 Task: Select a due date automation when advanced on, 2 days before a card is due add dates starting in 1 working days at 11:00 AM.
Action: Mouse moved to (949, 73)
Screenshot: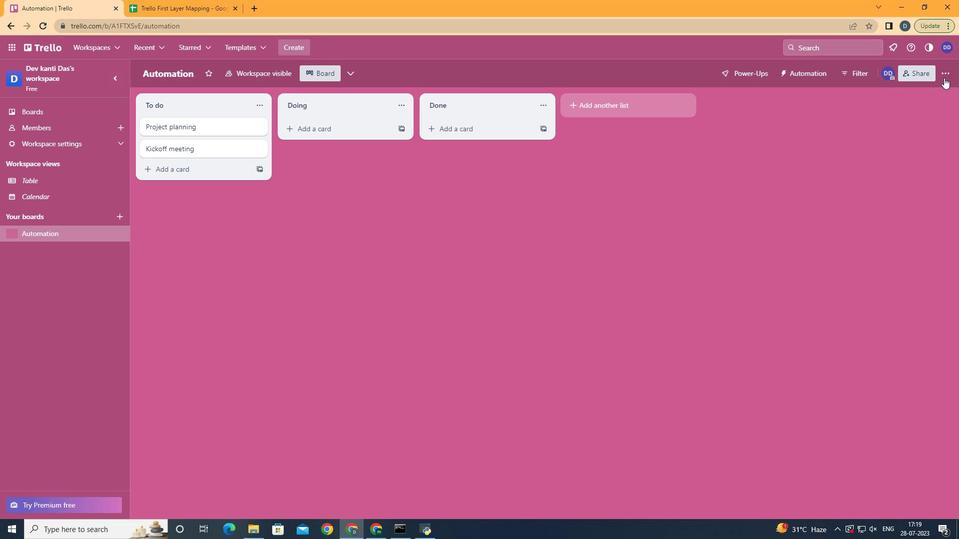 
Action: Mouse pressed left at (949, 73)
Screenshot: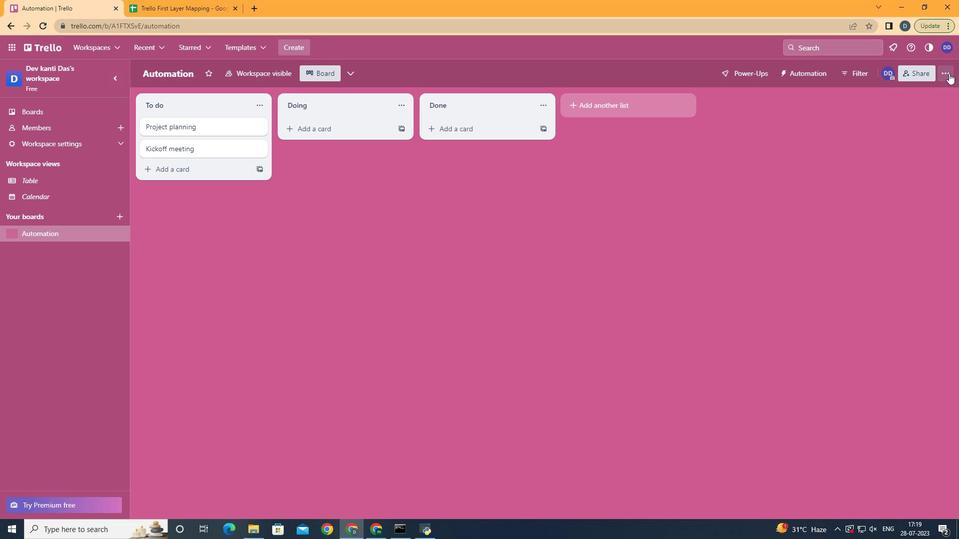 
Action: Mouse moved to (870, 215)
Screenshot: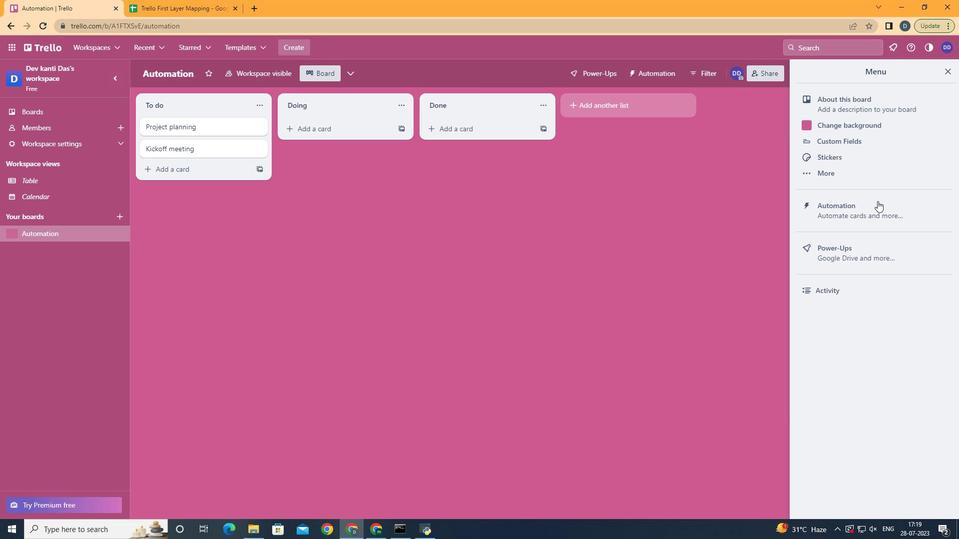 
Action: Mouse pressed left at (870, 215)
Screenshot: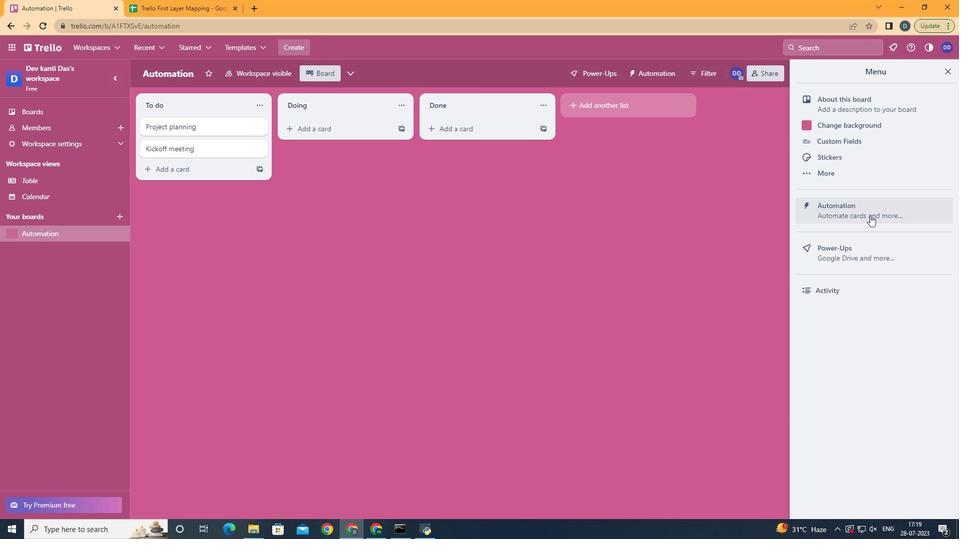 
Action: Mouse moved to (196, 201)
Screenshot: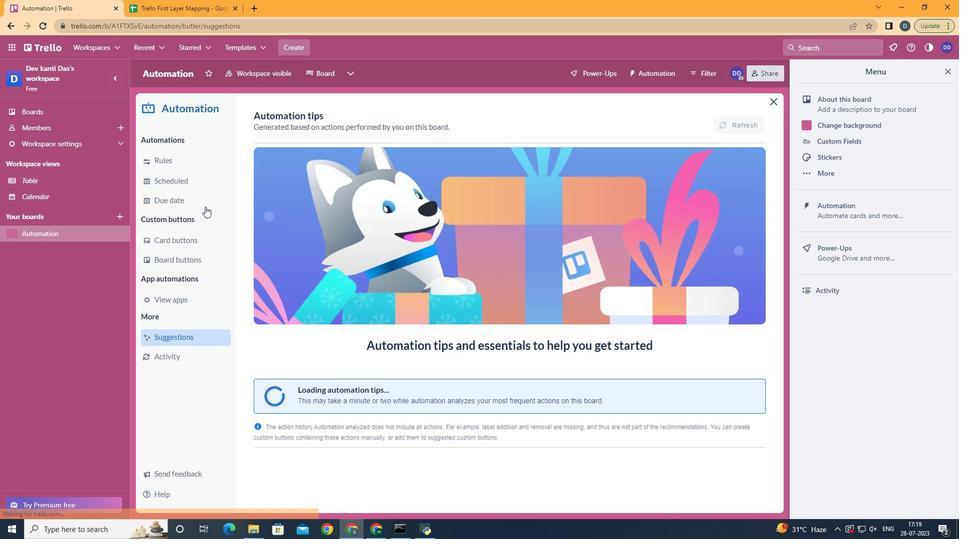 
Action: Mouse pressed left at (196, 201)
Screenshot: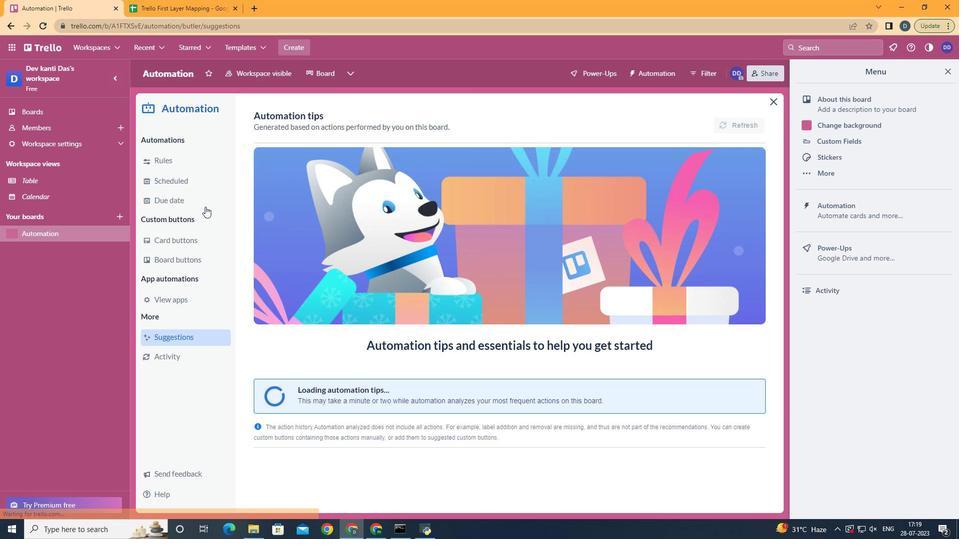 
Action: Mouse moved to (700, 114)
Screenshot: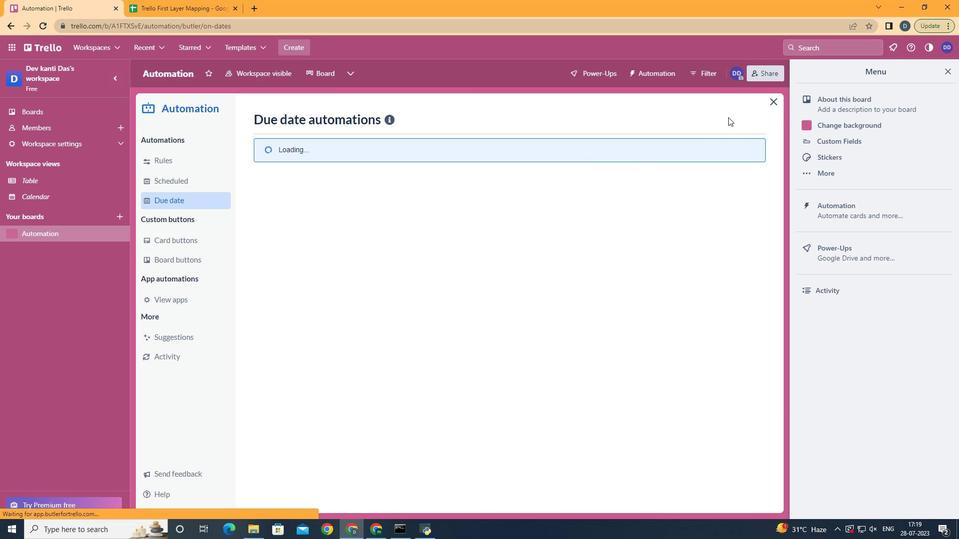 
Action: Mouse pressed left at (700, 114)
Screenshot: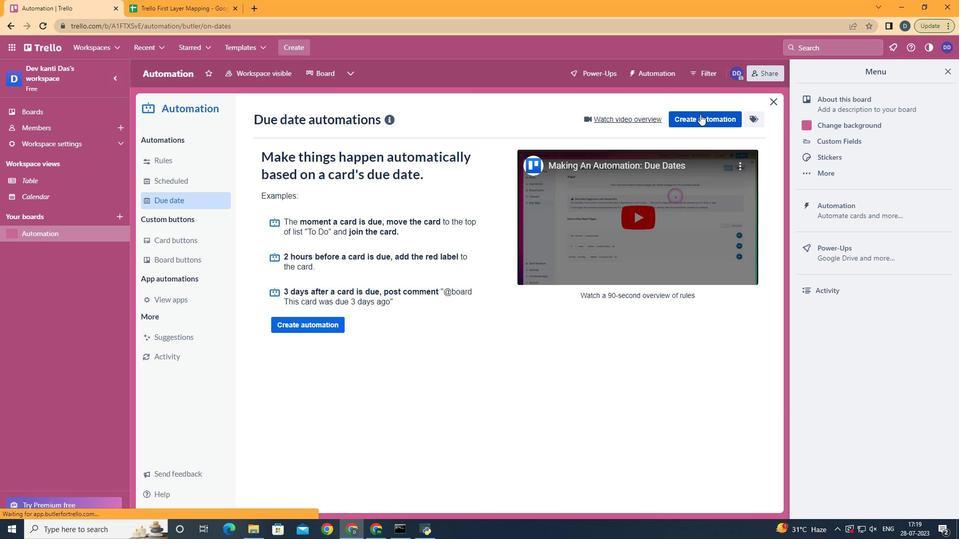
Action: Mouse moved to (367, 208)
Screenshot: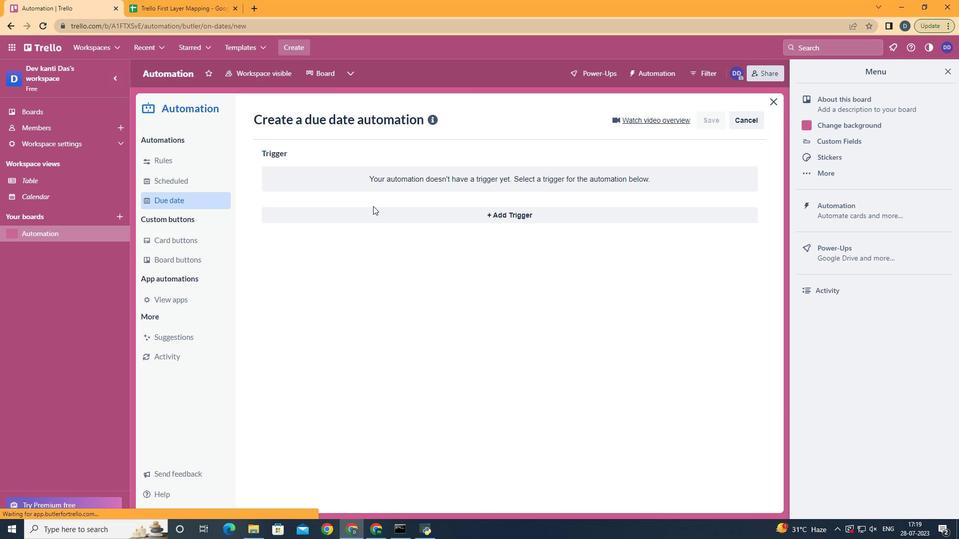 
Action: Mouse pressed left at (367, 208)
Screenshot: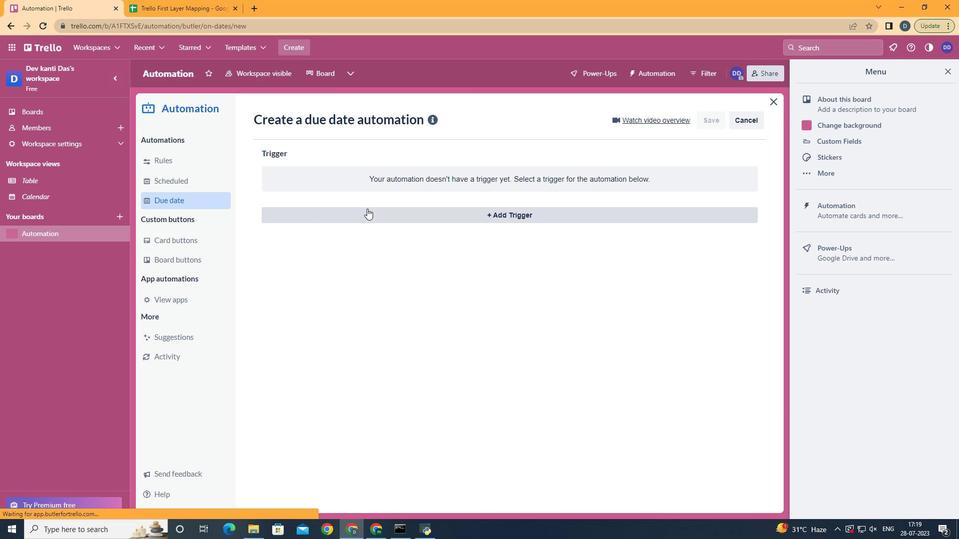 
Action: Mouse moved to (387, 365)
Screenshot: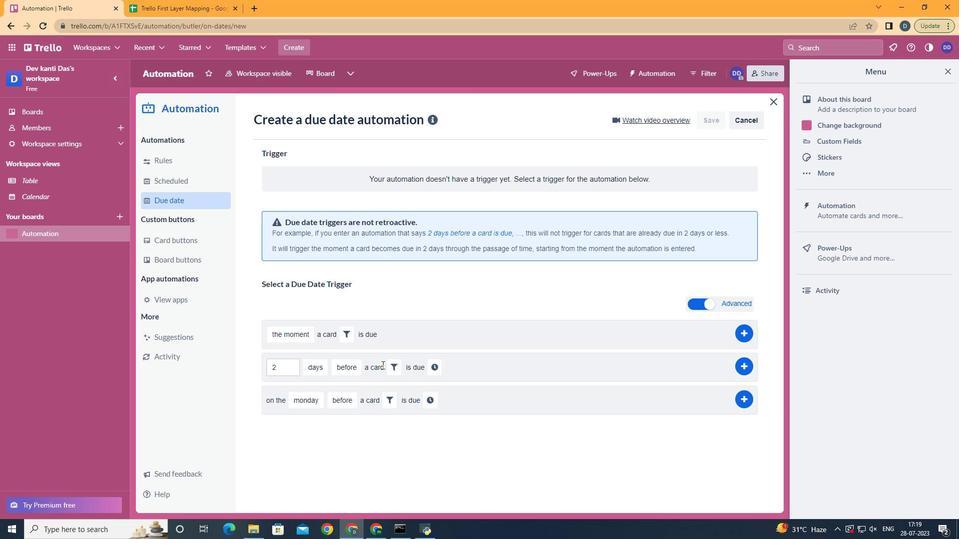 
Action: Mouse pressed left at (387, 365)
Screenshot: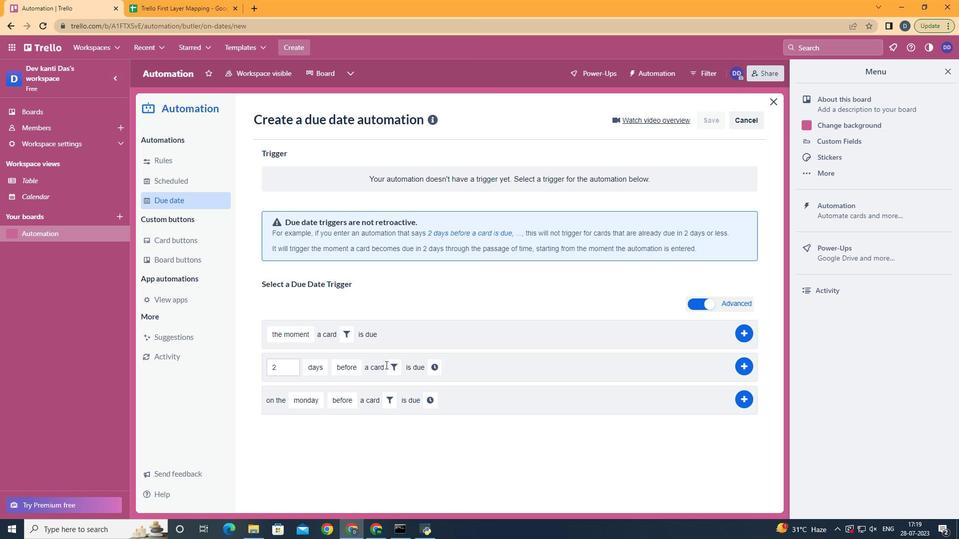 
Action: Mouse moved to (450, 401)
Screenshot: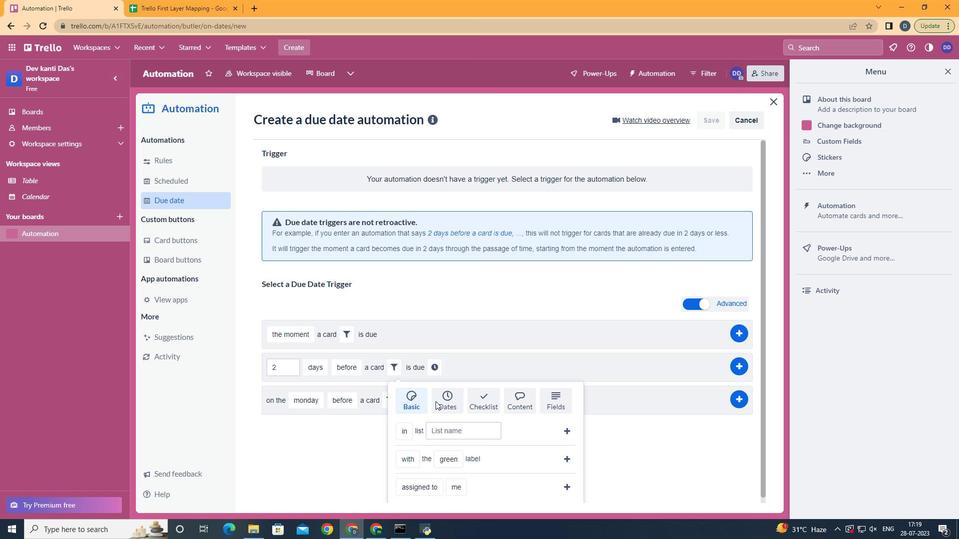 
Action: Mouse pressed left at (450, 401)
Screenshot: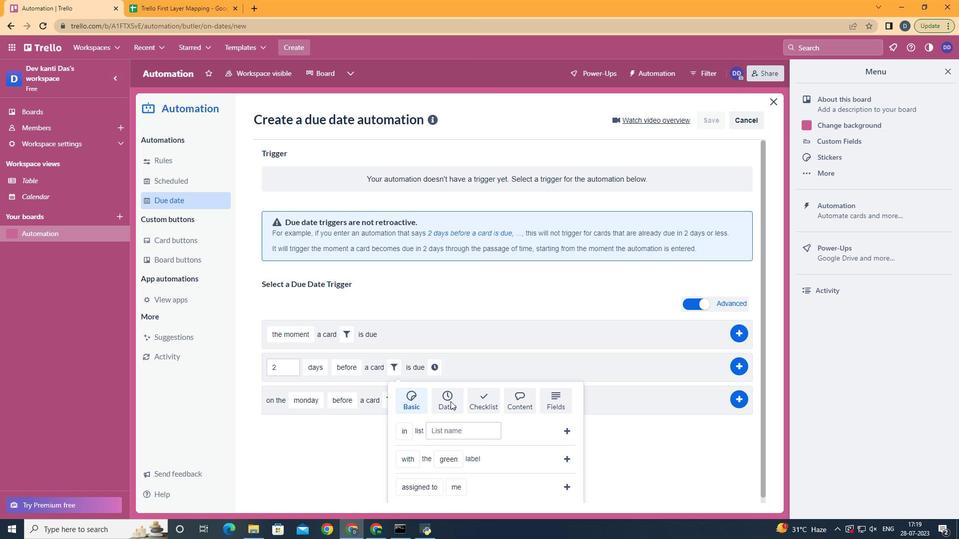 
Action: Mouse scrolled (450, 401) with delta (0, 0)
Screenshot: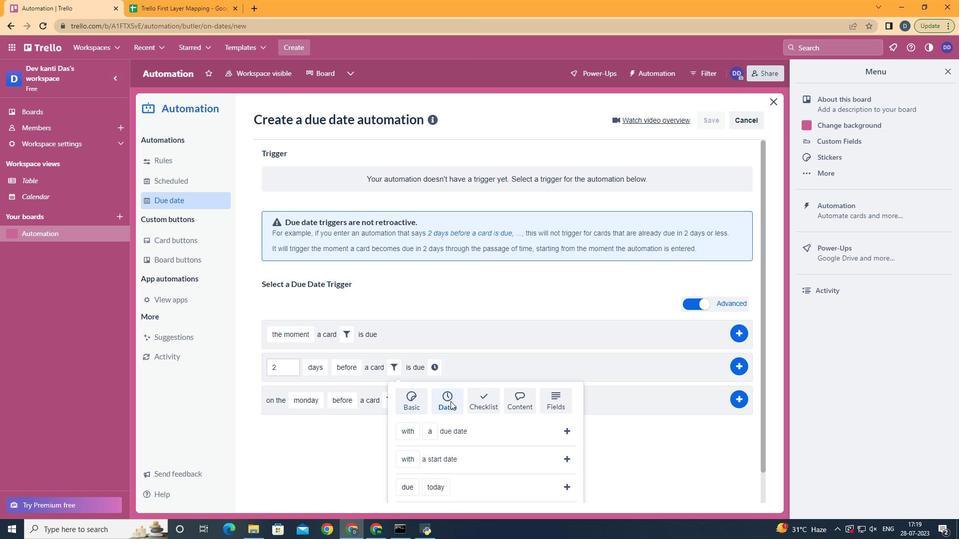 
Action: Mouse scrolled (450, 401) with delta (0, 0)
Screenshot: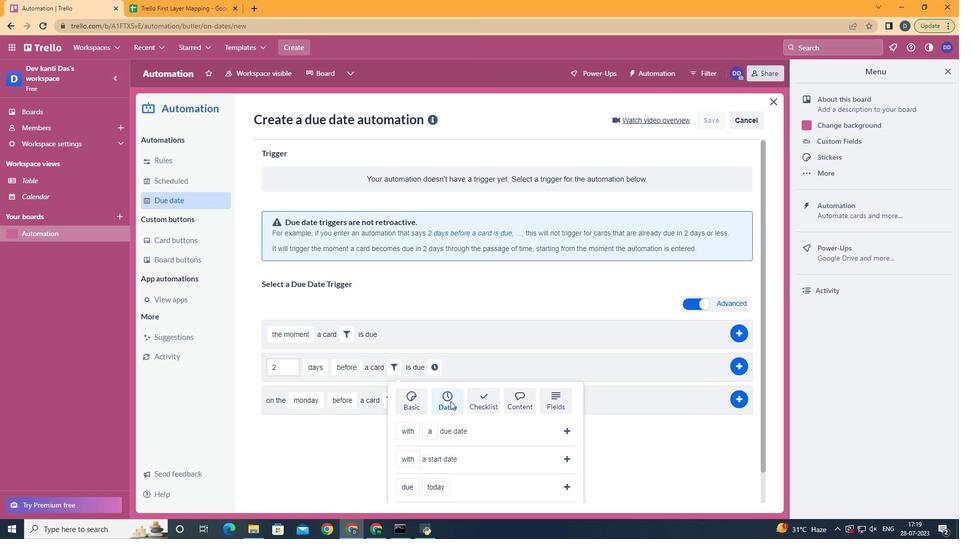 
Action: Mouse scrolled (450, 401) with delta (0, 0)
Screenshot: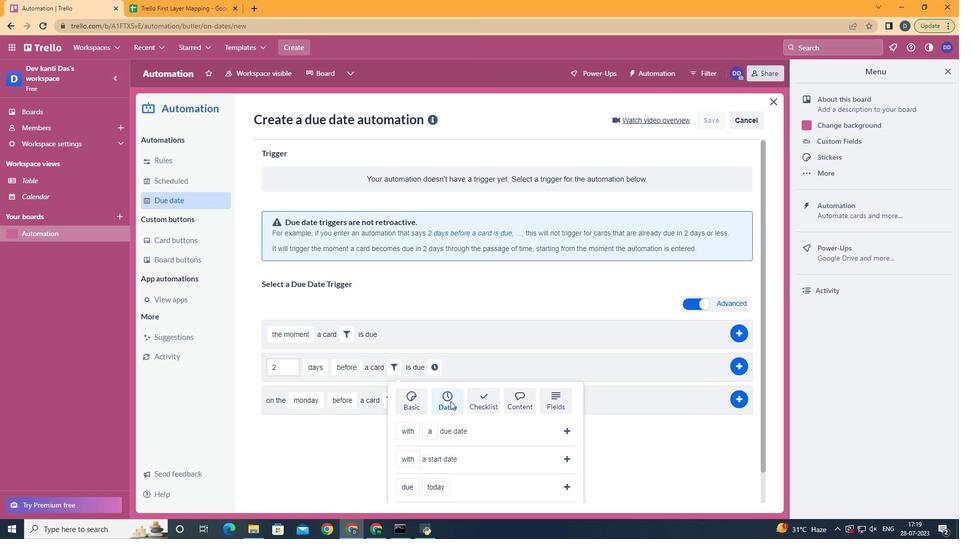 
Action: Mouse scrolled (450, 401) with delta (0, 0)
Screenshot: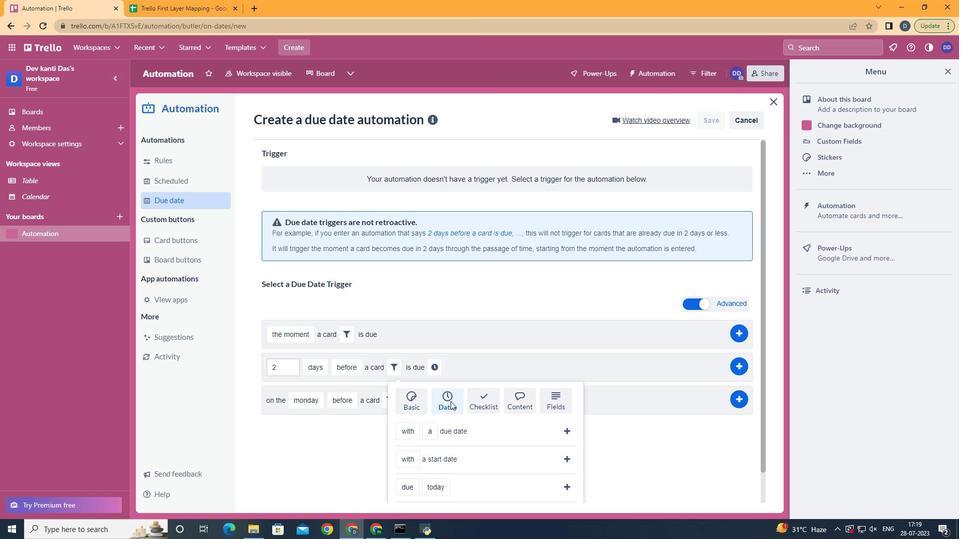 
Action: Mouse scrolled (450, 401) with delta (0, 0)
Screenshot: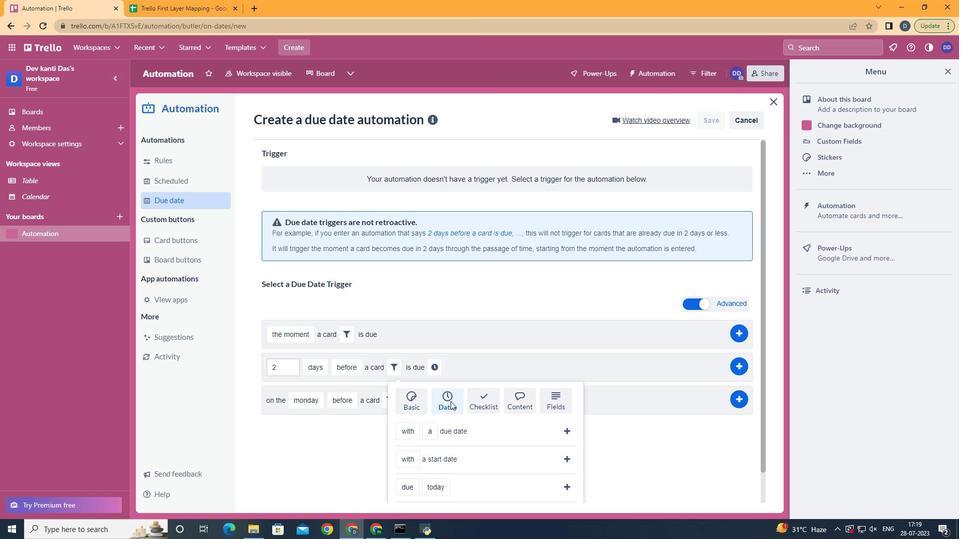 
Action: Mouse moved to (418, 461)
Screenshot: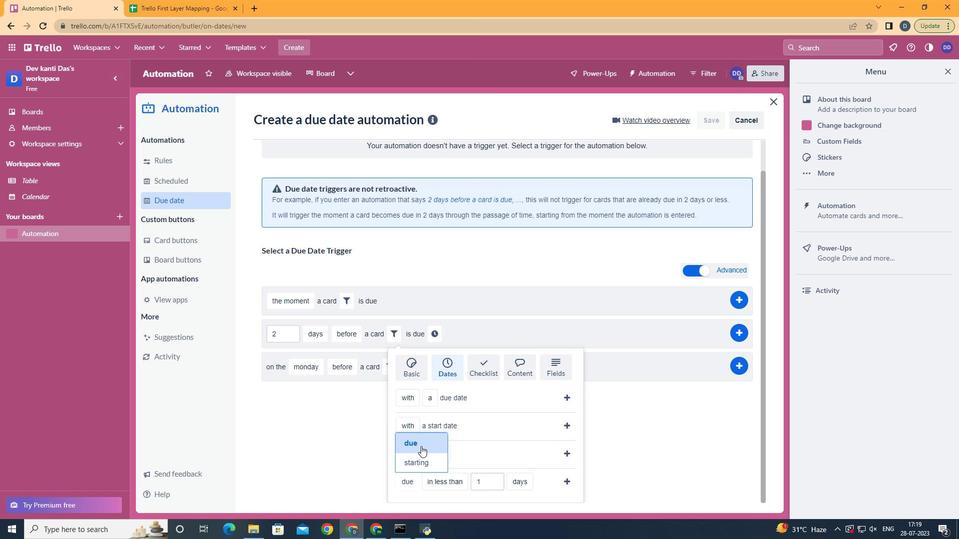 
Action: Mouse pressed left at (418, 461)
Screenshot: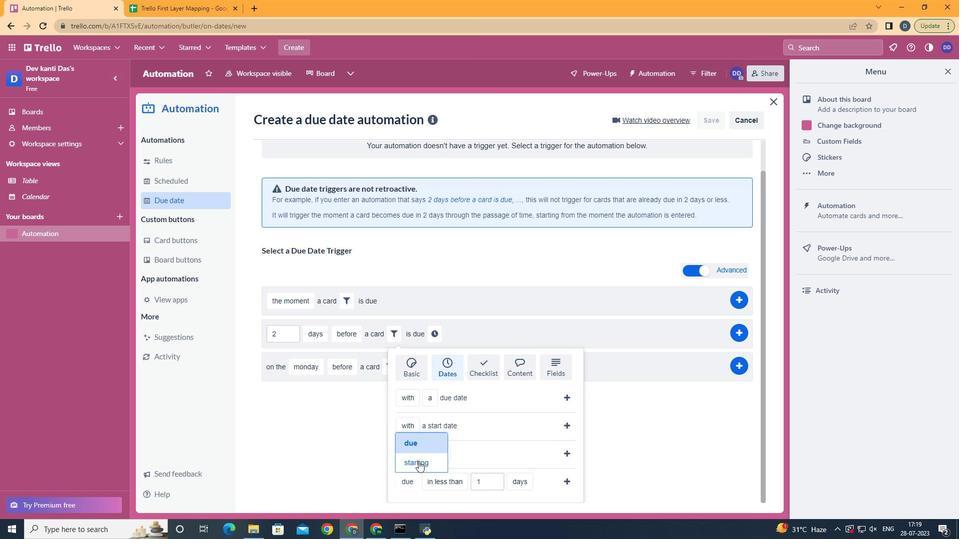 
Action: Mouse moved to (470, 443)
Screenshot: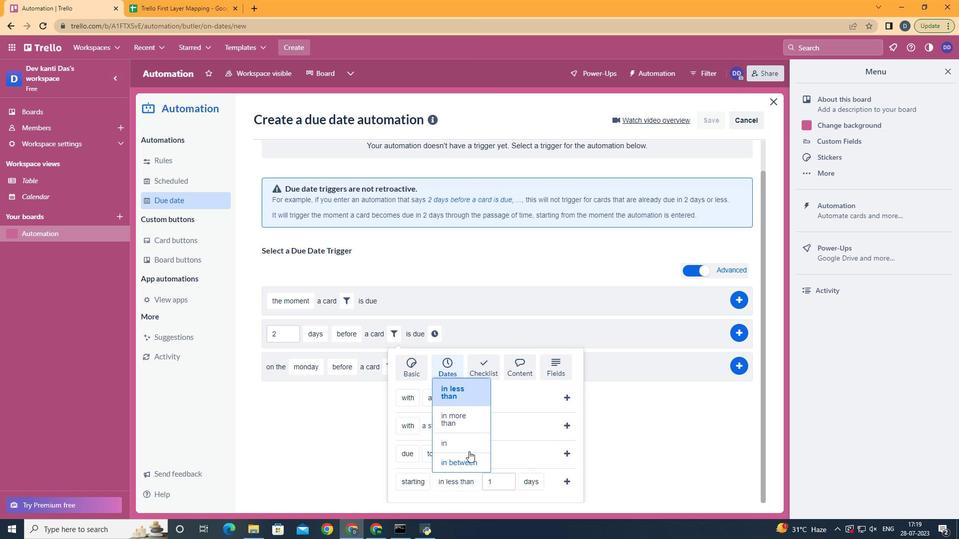 
Action: Mouse pressed left at (470, 443)
Screenshot: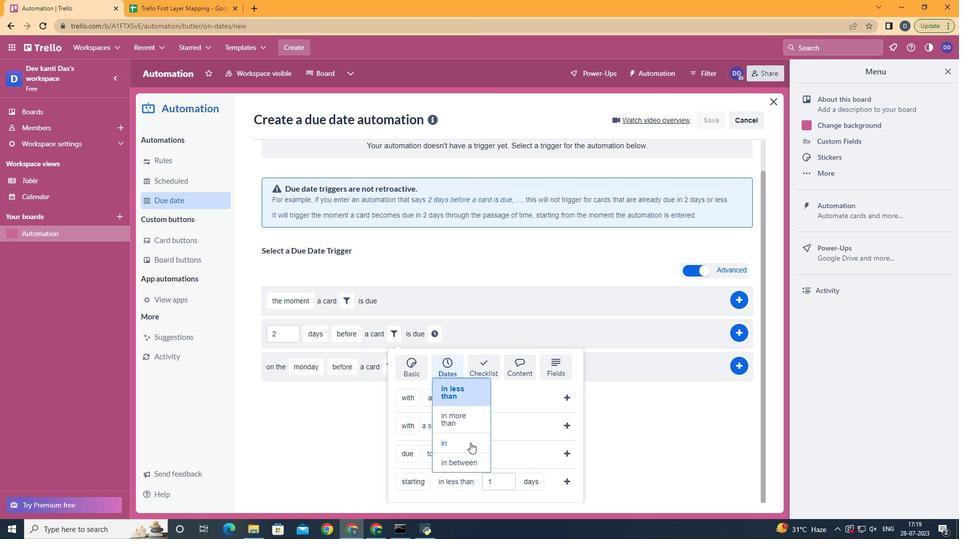 
Action: Mouse moved to (508, 466)
Screenshot: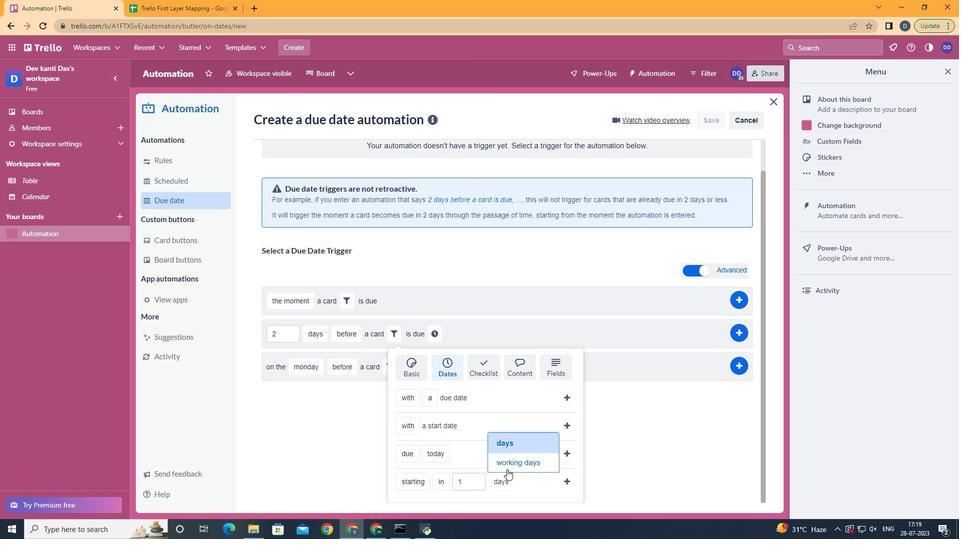 
Action: Mouse pressed left at (508, 466)
Screenshot: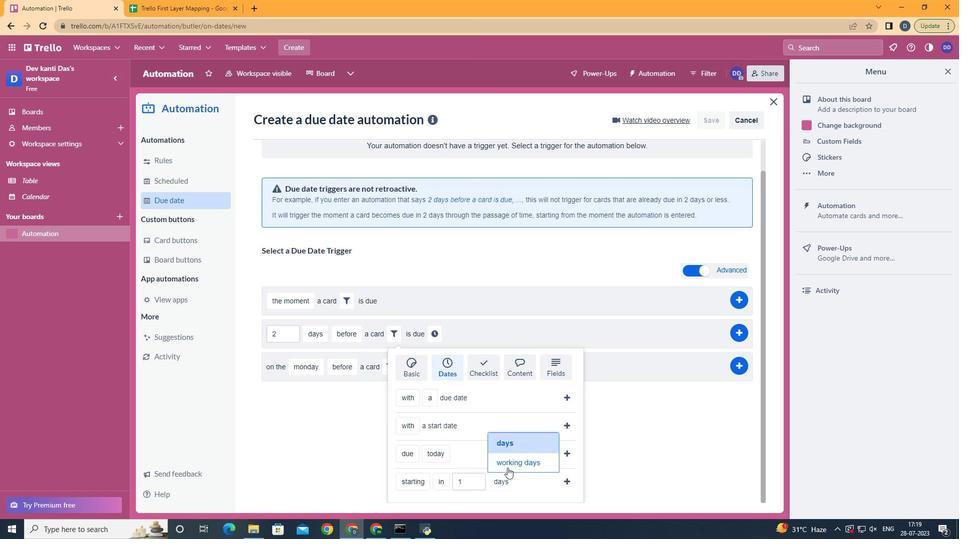 
Action: Mouse moved to (571, 484)
Screenshot: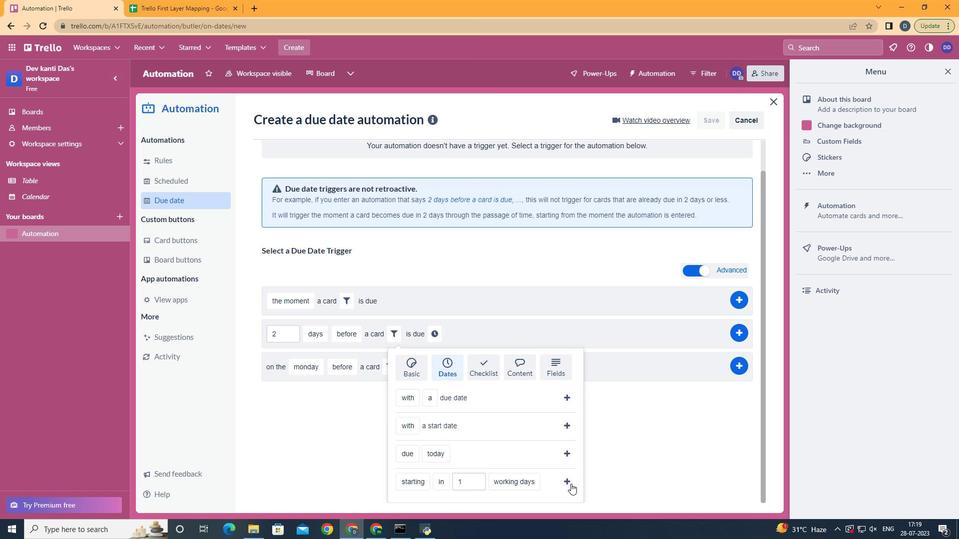 
Action: Mouse pressed left at (571, 484)
Screenshot: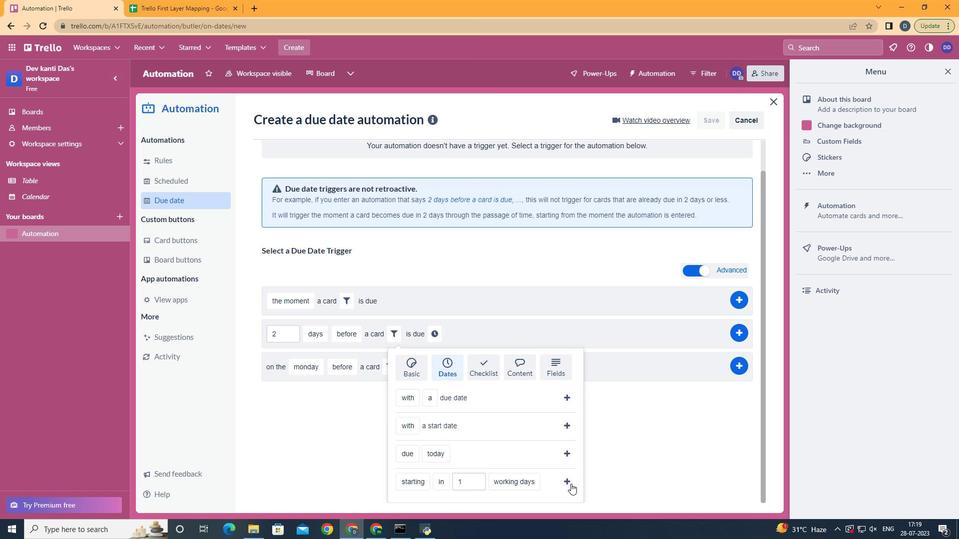 
Action: Mouse moved to (539, 371)
Screenshot: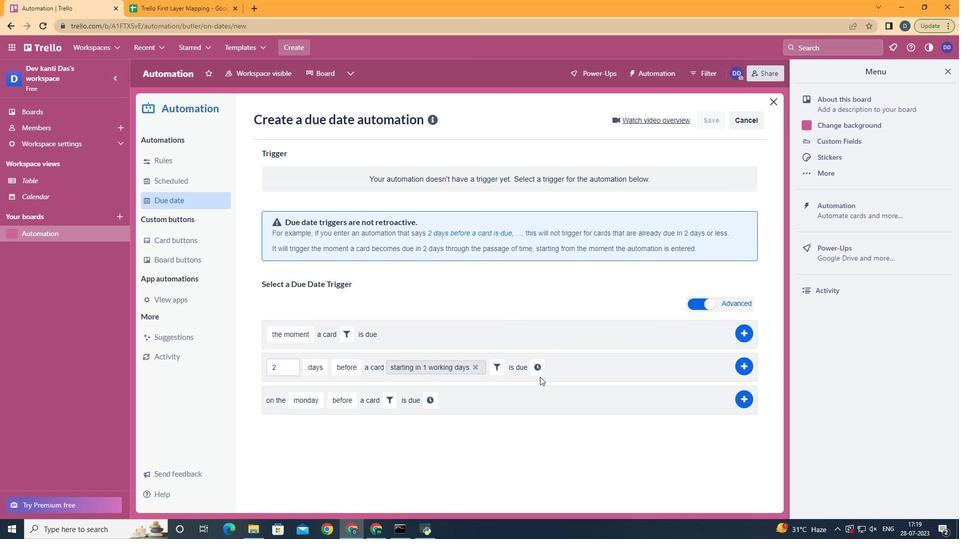 
Action: Mouse pressed left at (539, 371)
Screenshot: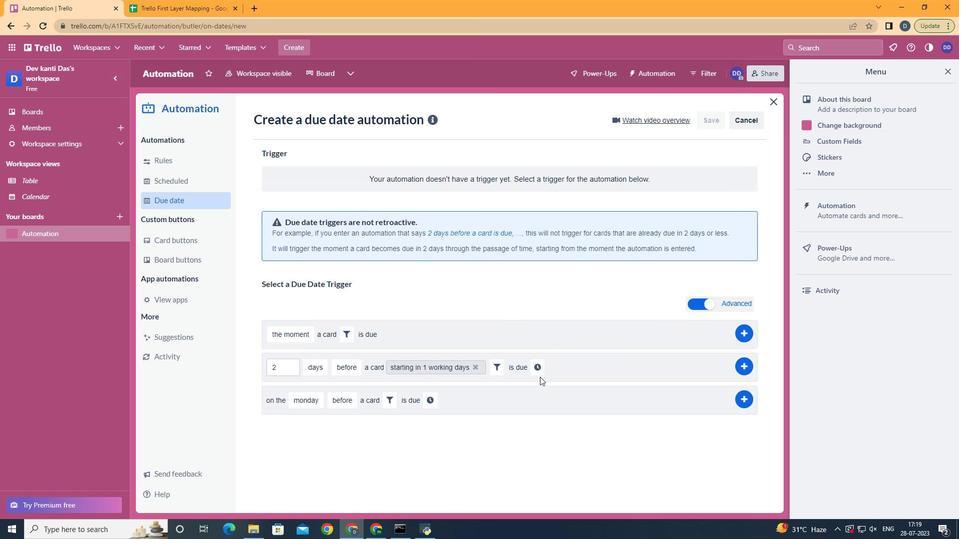 
Action: Mouse moved to (576, 374)
Screenshot: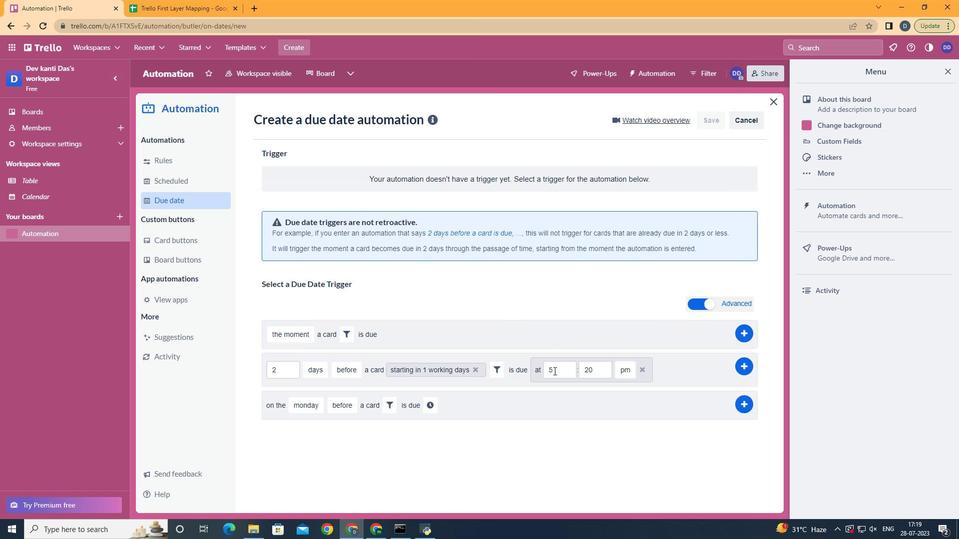 
Action: Mouse pressed left at (576, 374)
Screenshot: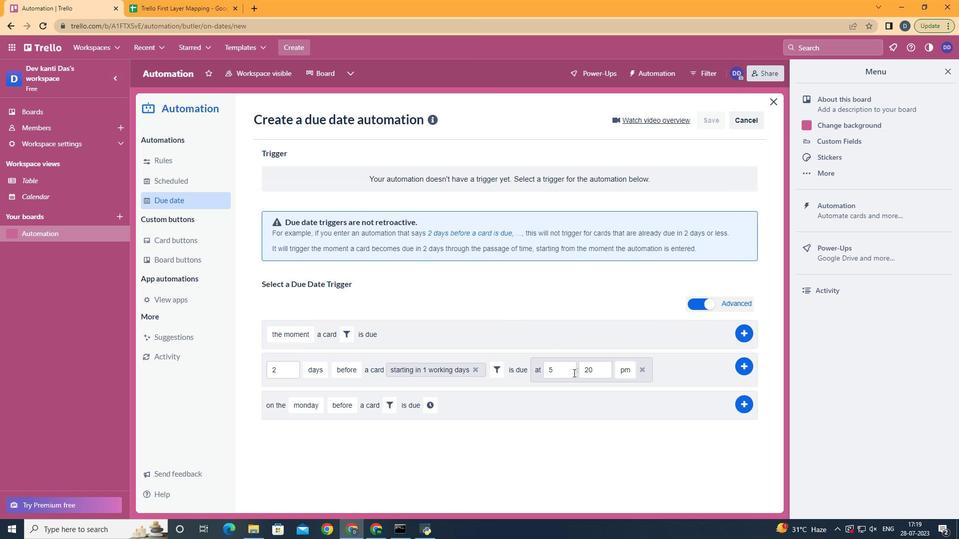 
Action: Key pressed <Key.backspace>11
Screenshot: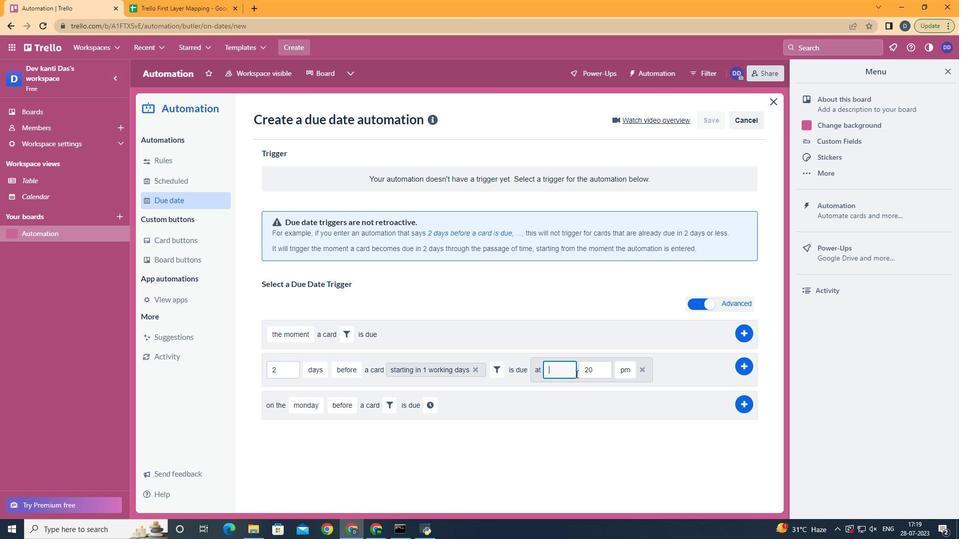 
Action: Mouse moved to (598, 367)
Screenshot: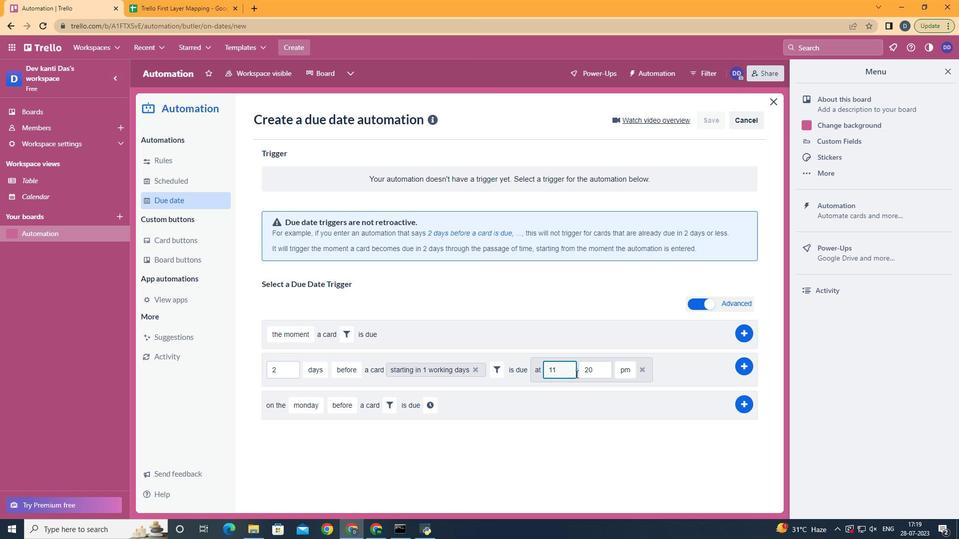 
Action: Mouse pressed left at (598, 367)
Screenshot: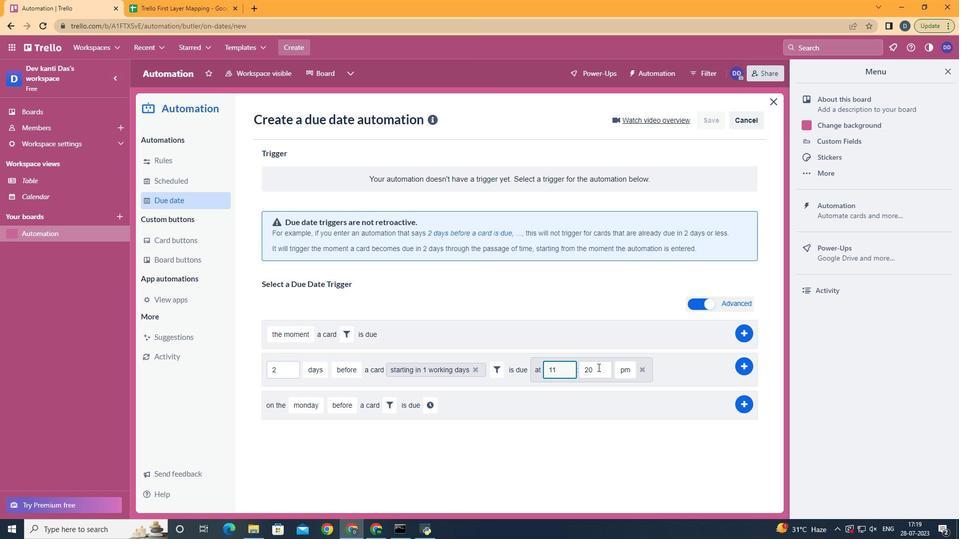 
Action: Mouse moved to (594, 368)
Screenshot: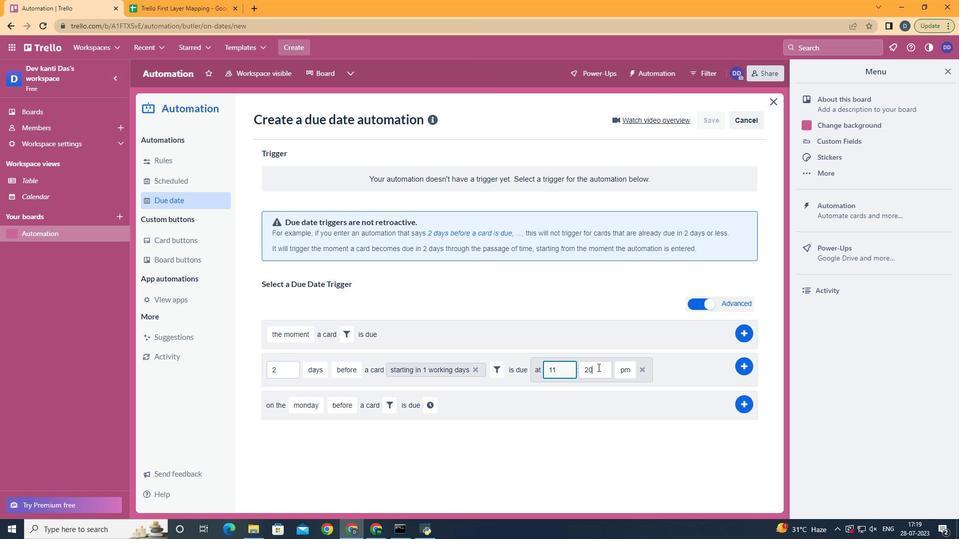 
Action: Key pressed <Key.backspace><Key.backspace>00
Screenshot: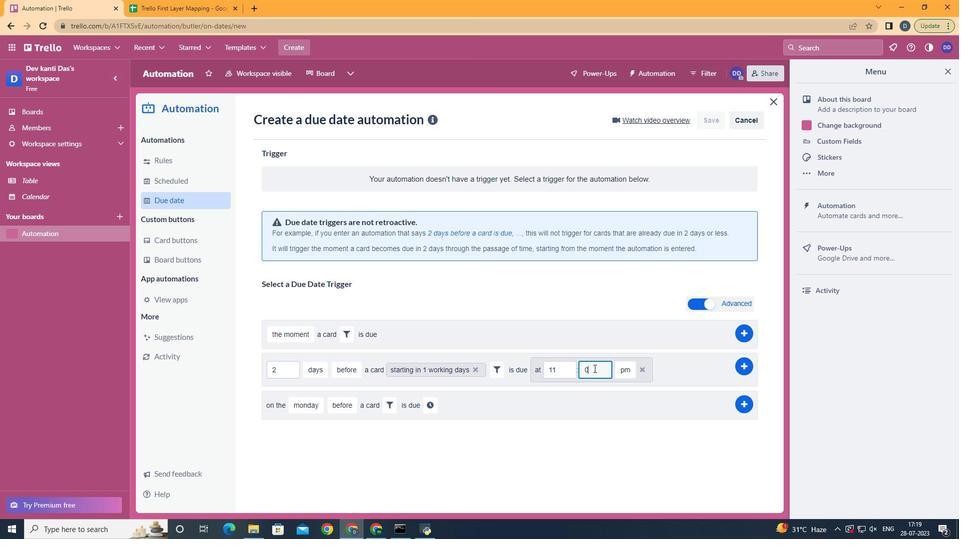 
Action: Mouse moved to (628, 384)
Screenshot: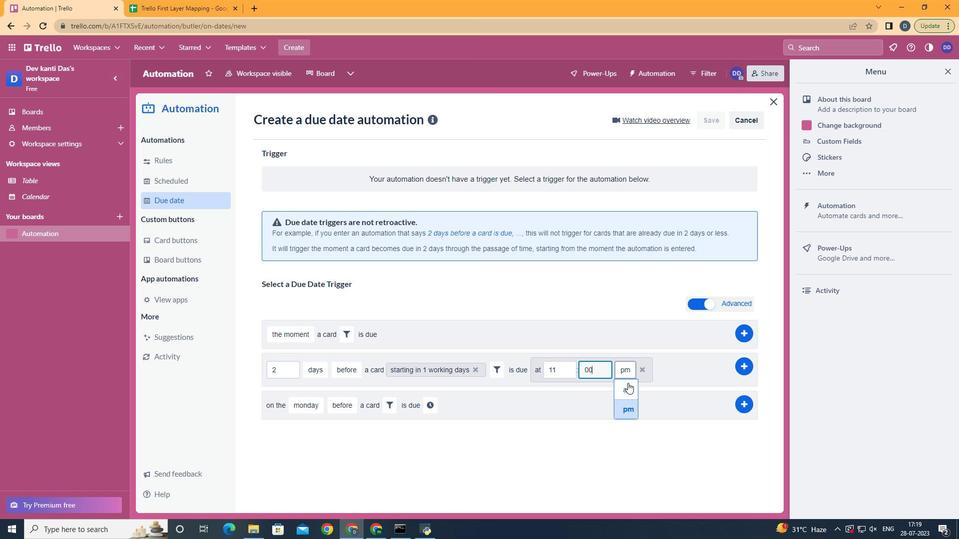 
Action: Mouse pressed left at (628, 384)
Screenshot: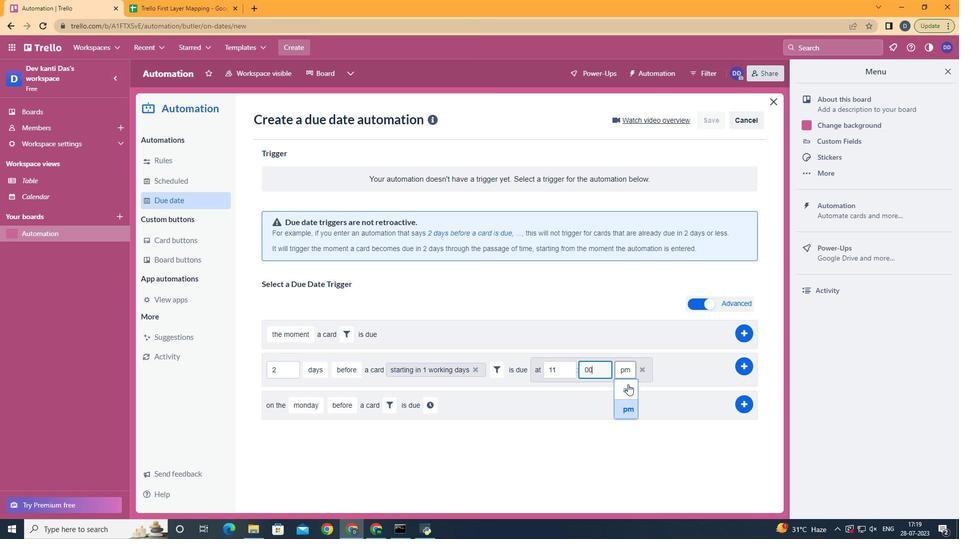 
